 Task: Check the sale-to-list ratio of driveway in the last 5 years.
Action: Mouse moved to (767, 173)
Screenshot: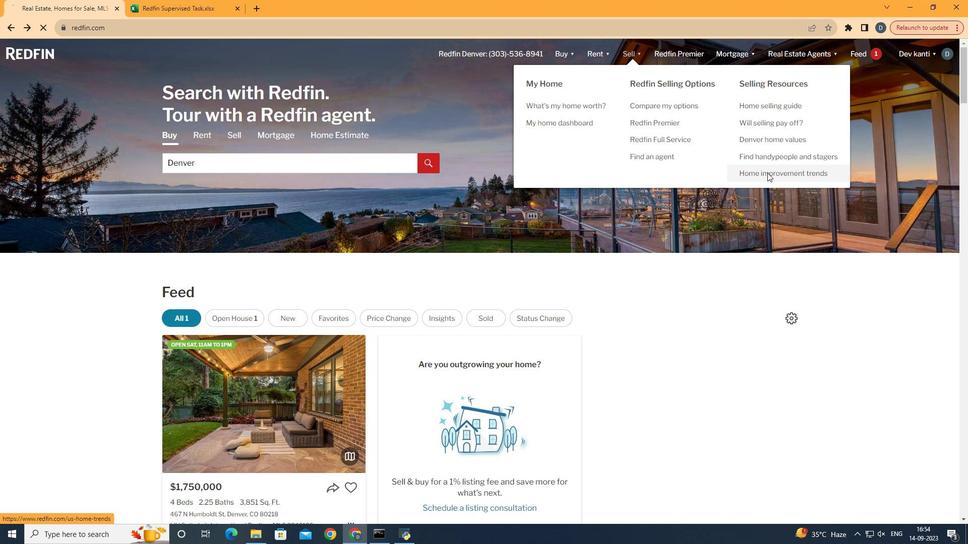 
Action: Mouse pressed left at (767, 173)
Screenshot: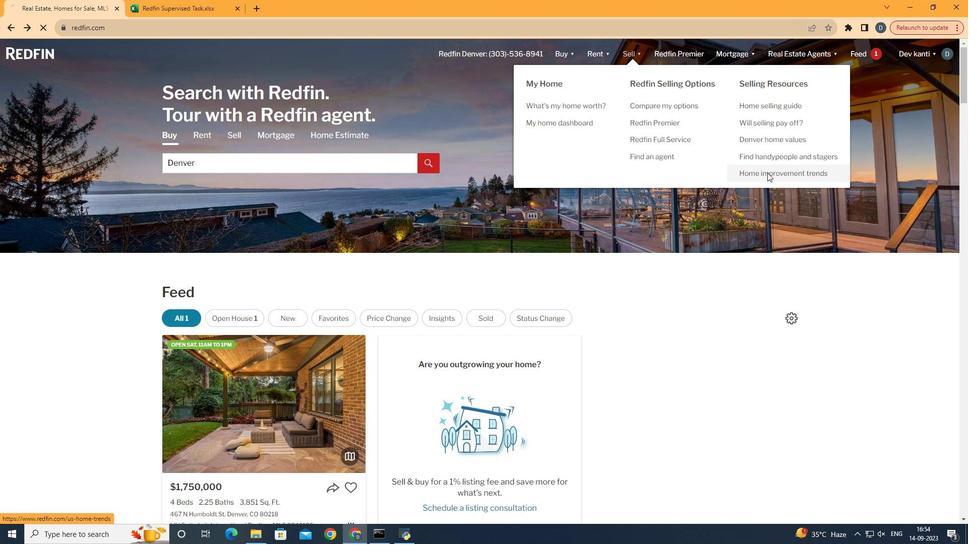 
Action: Mouse moved to (239, 187)
Screenshot: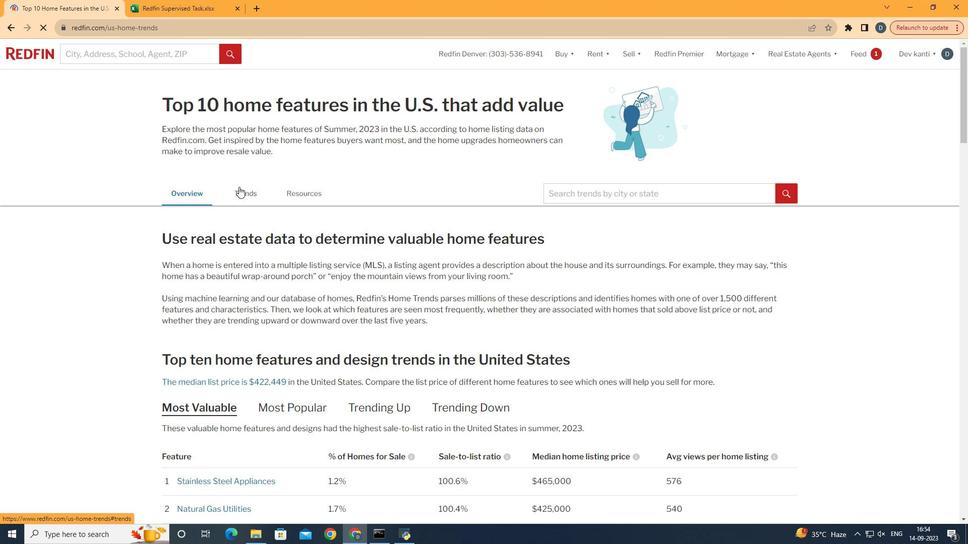 
Action: Mouse pressed left at (239, 187)
Screenshot: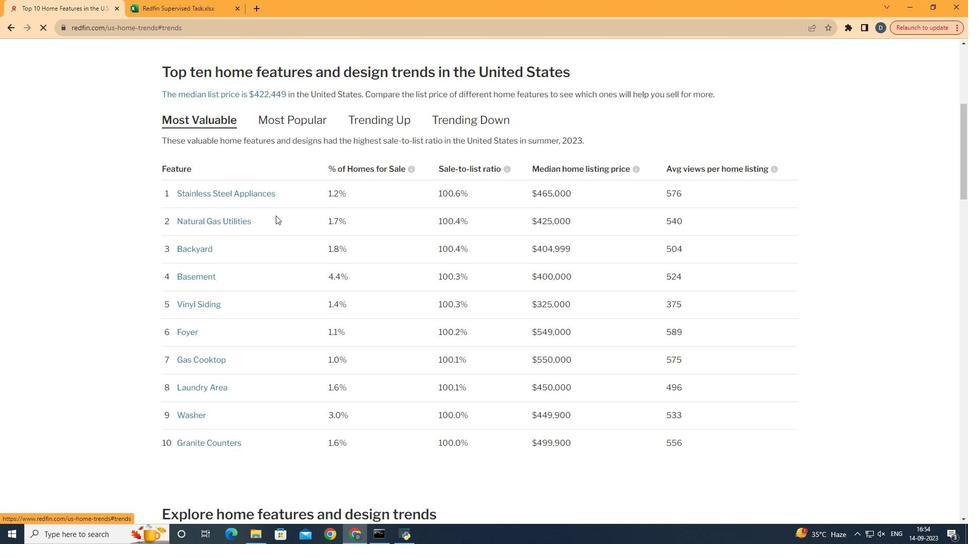 
Action: Mouse moved to (369, 292)
Screenshot: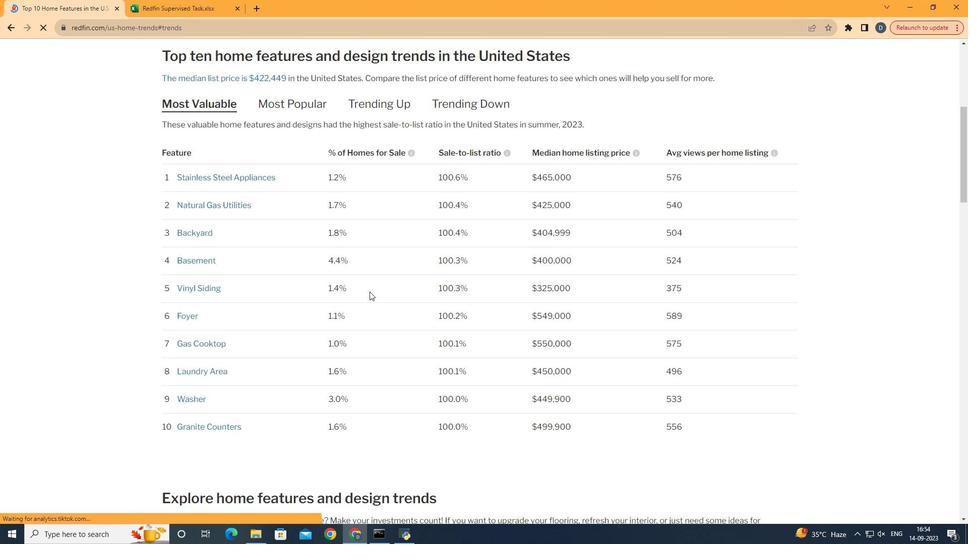 
Action: Mouse scrolled (369, 291) with delta (0, 0)
Screenshot: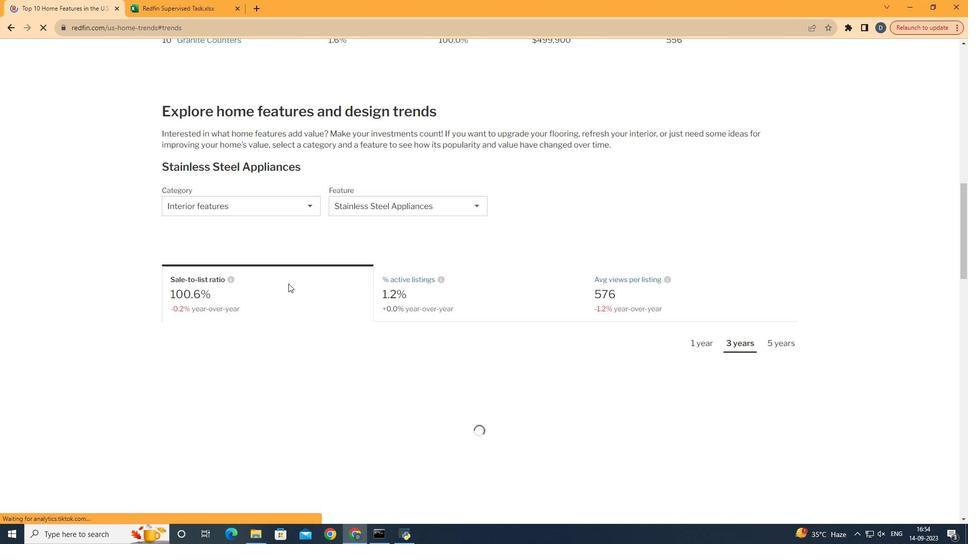 
Action: Mouse scrolled (369, 291) with delta (0, 0)
Screenshot: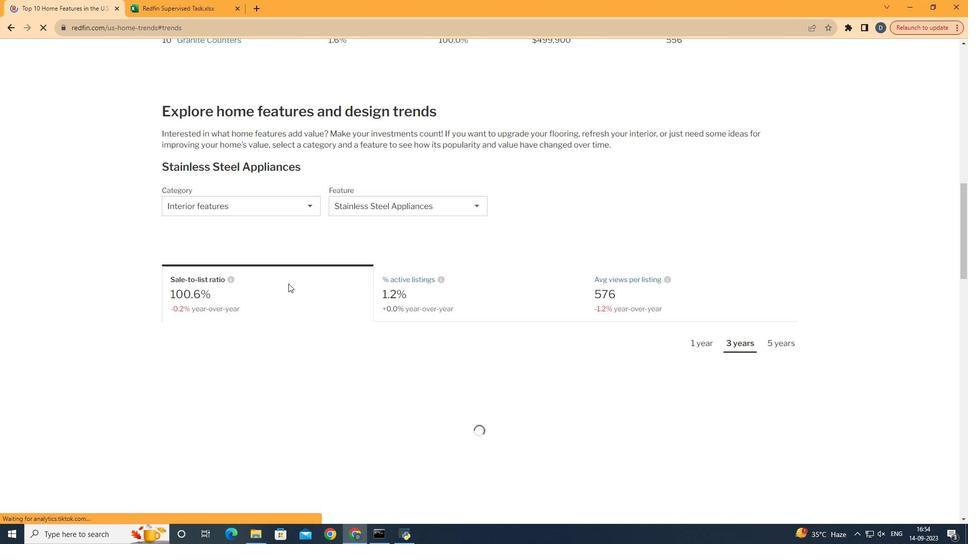 
Action: Mouse scrolled (369, 291) with delta (0, 0)
Screenshot: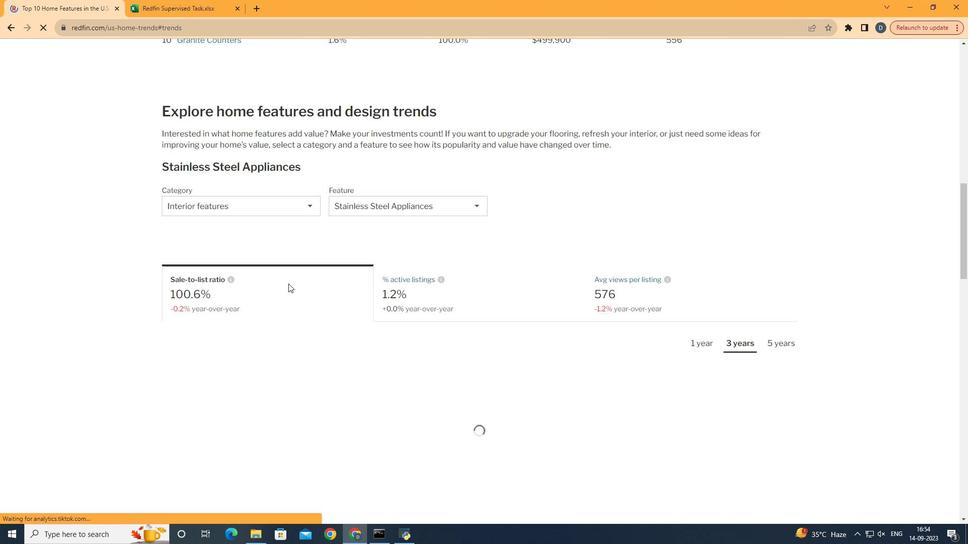 
Action: Mouse scrolled (369, 291) with delta (0, 0)
Screenshot: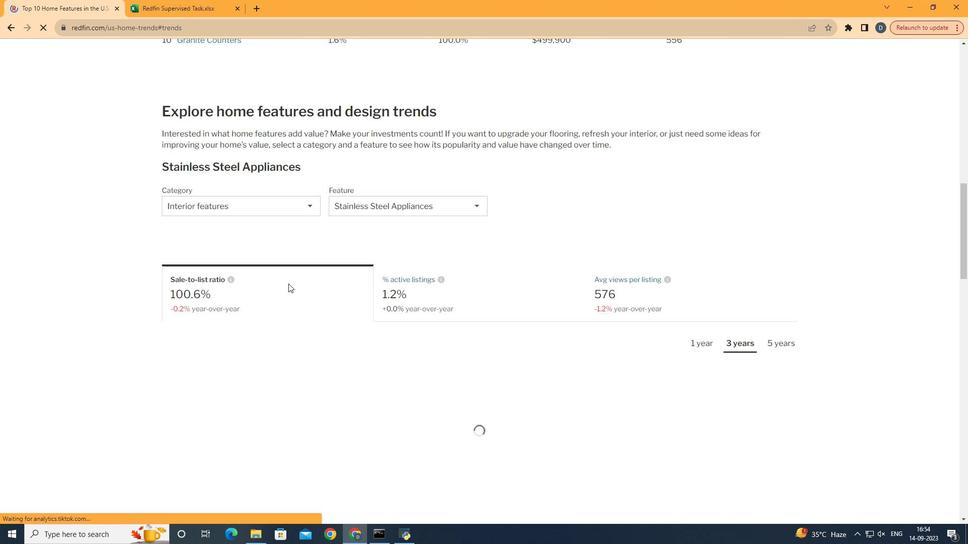 
Action: Mouse scrolled (369, 291) with delta (0, 0)
Screenshot: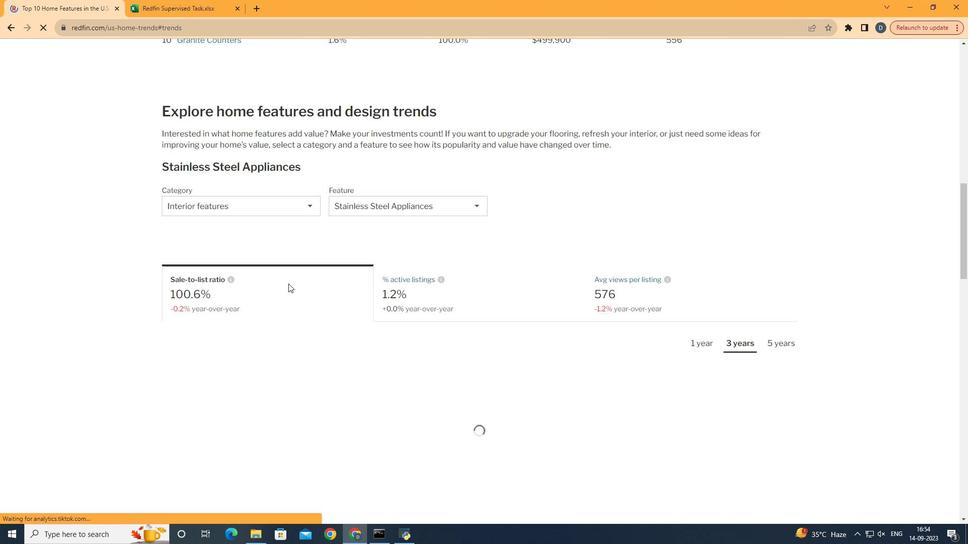 
Action: Mouse scrolled (369, 291) with delta (0, 0)
Screenshot: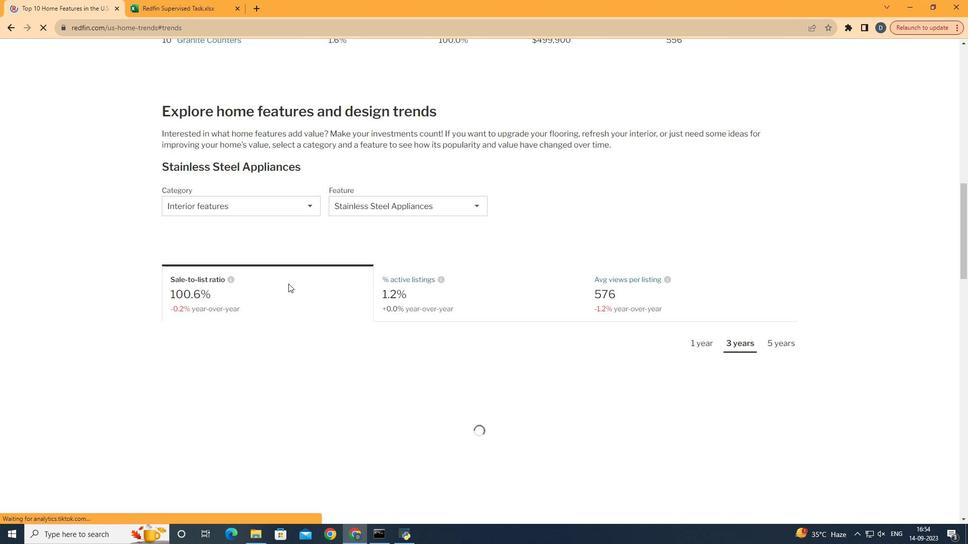 
Action: Mouse scrolled (369, 291) with delta (0, 0)
Screenshot: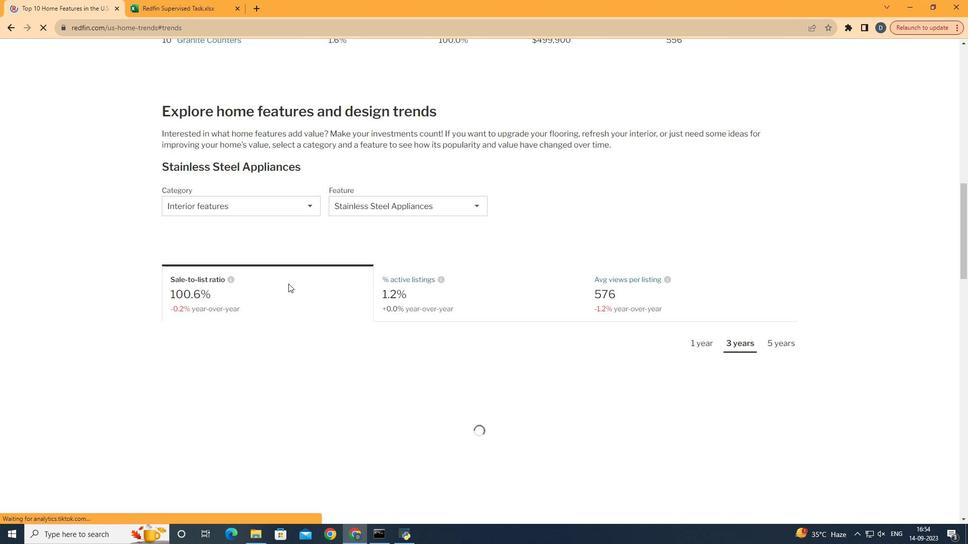 
Action: Mouse scrolled (369, 291) with delta (0, 0)
Screenshot: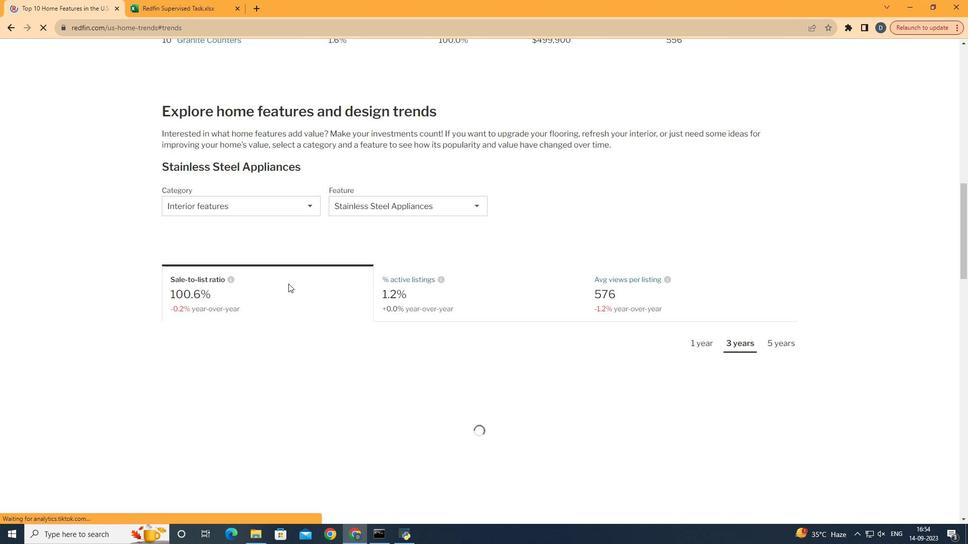 
Action: Mouse moved to (288, 281)
Screenshot: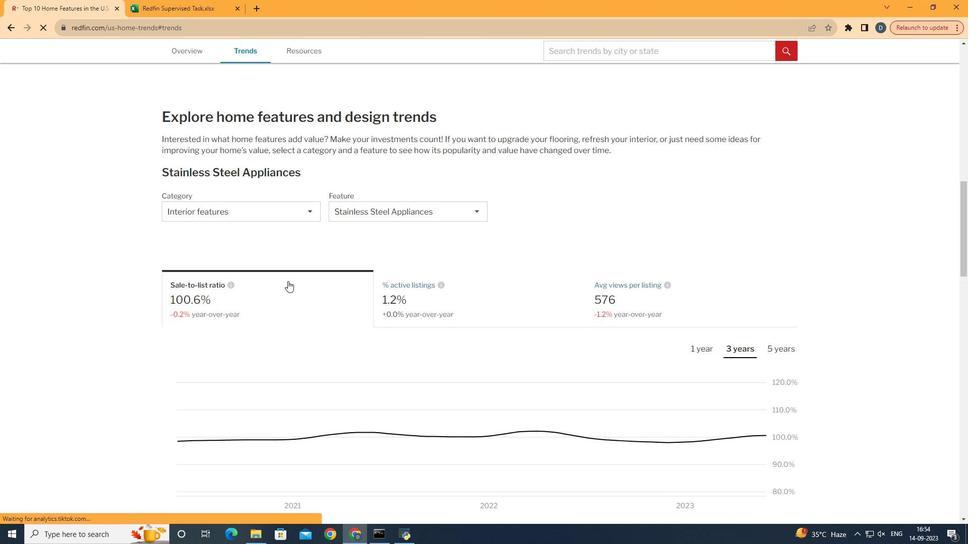 
Action: Mouse scrolled (288, 281) with delta (0, 0)
Screenshot: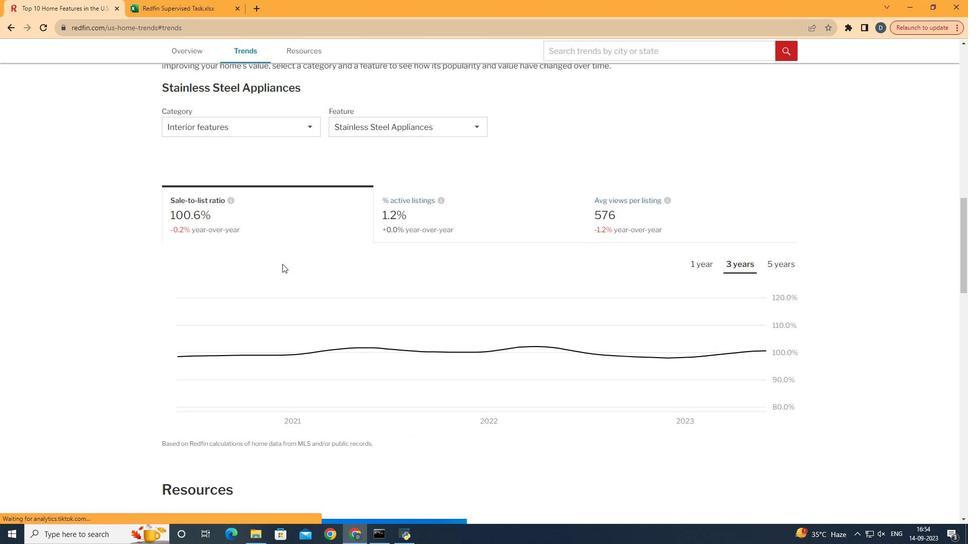 
Action: Mouse scrolled (288, 281) with delta (0, 0)
Screenshot: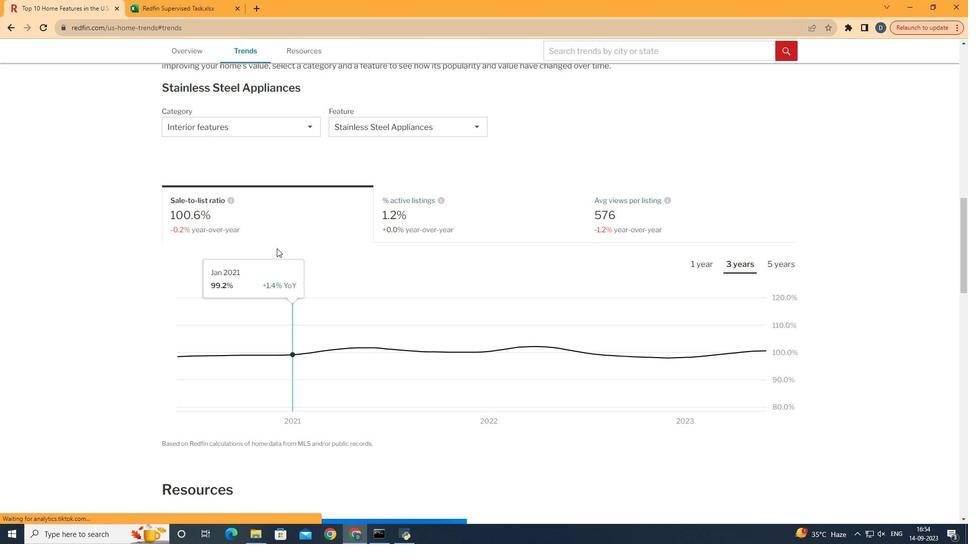 
Action: Mouse moved to (276, 248)
Screenshot: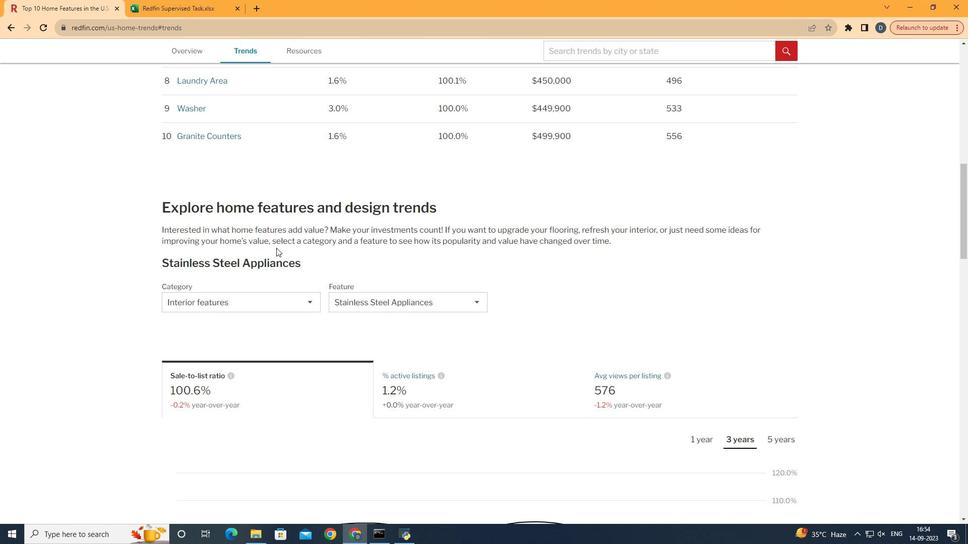 
Action: Mouse scrolled (276, 247) with delta (0, 0)
Screenshot: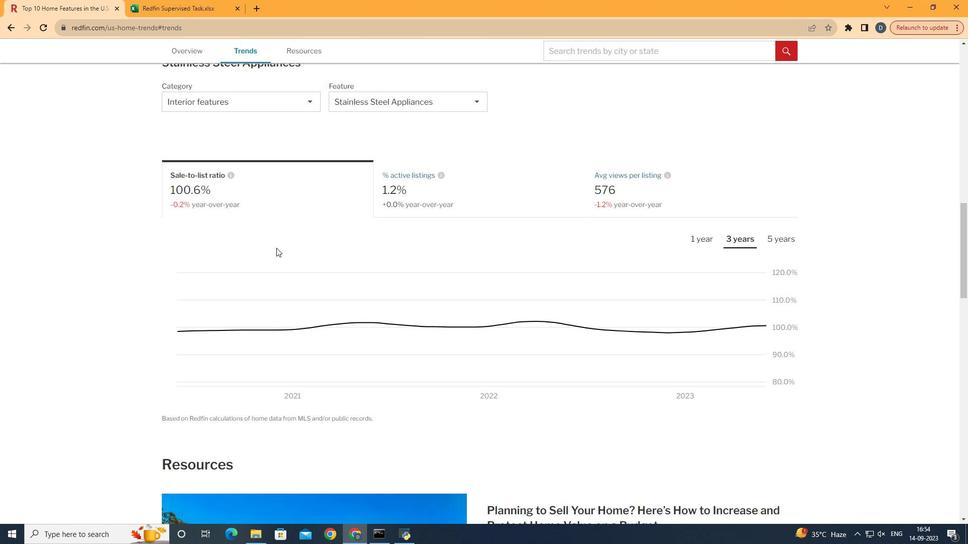 
Action: Mouse scrolled (276, 247) with delta (0, 0)
Screenshot: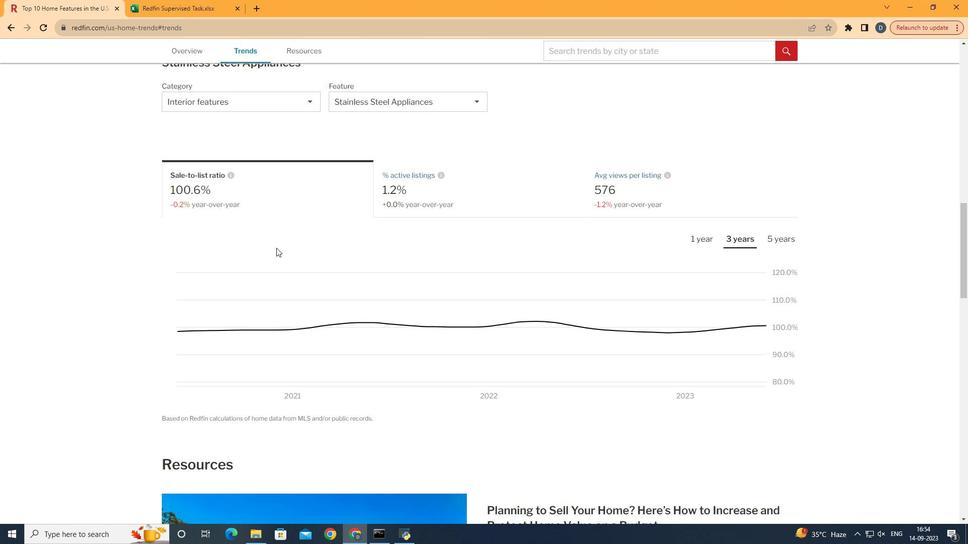 
Action: Mouse scrolled (276, 247) with delta (0, 0)
Screenshot: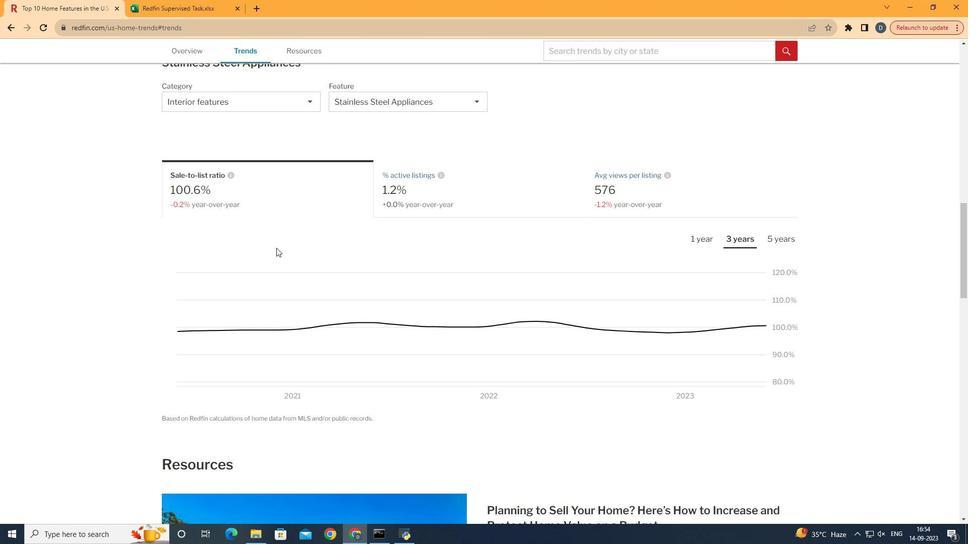 
Action: Mouse scrolled (276, 247) with delta (0, 0)
Screenshot: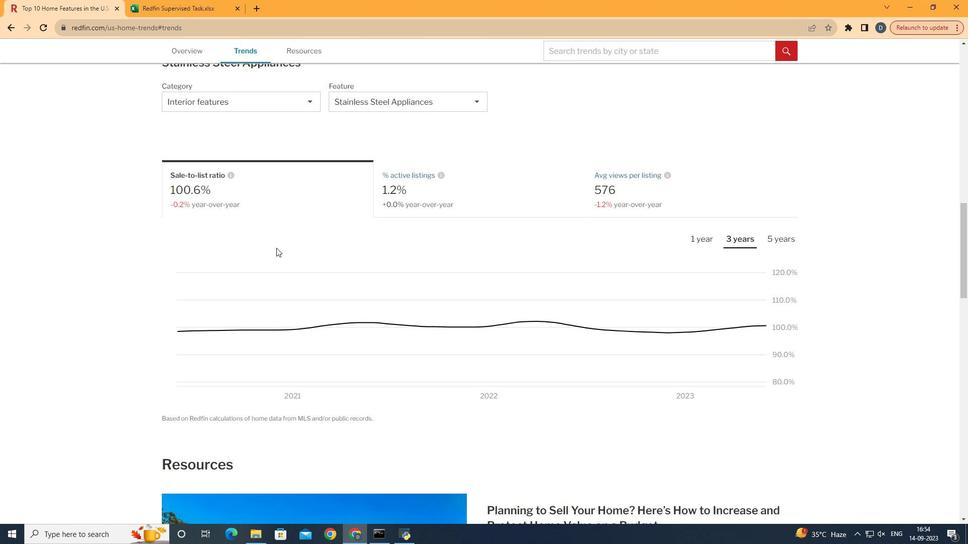 
Action: Mouse moved to (281, 106)
Screenshot: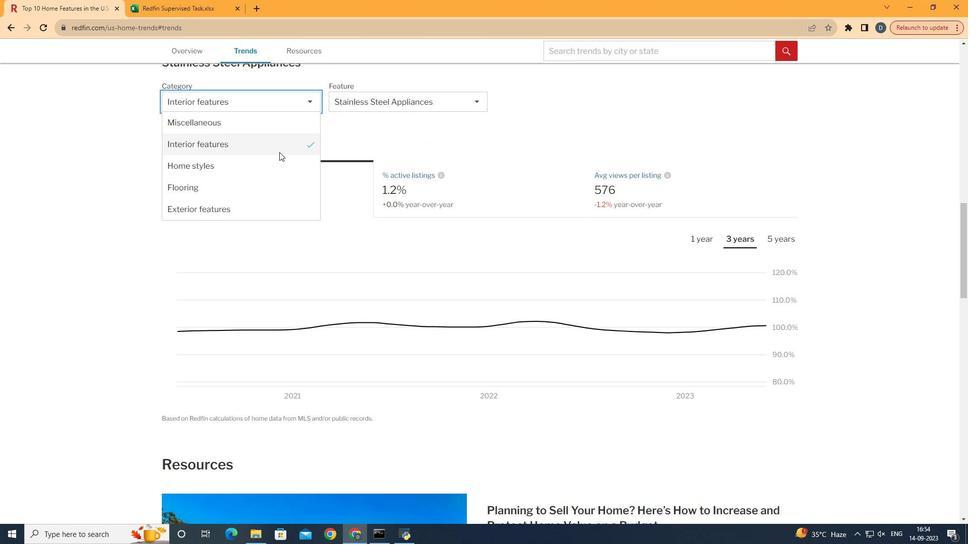 
Action: Mouse pressed left at (281, 106)
Screenshot: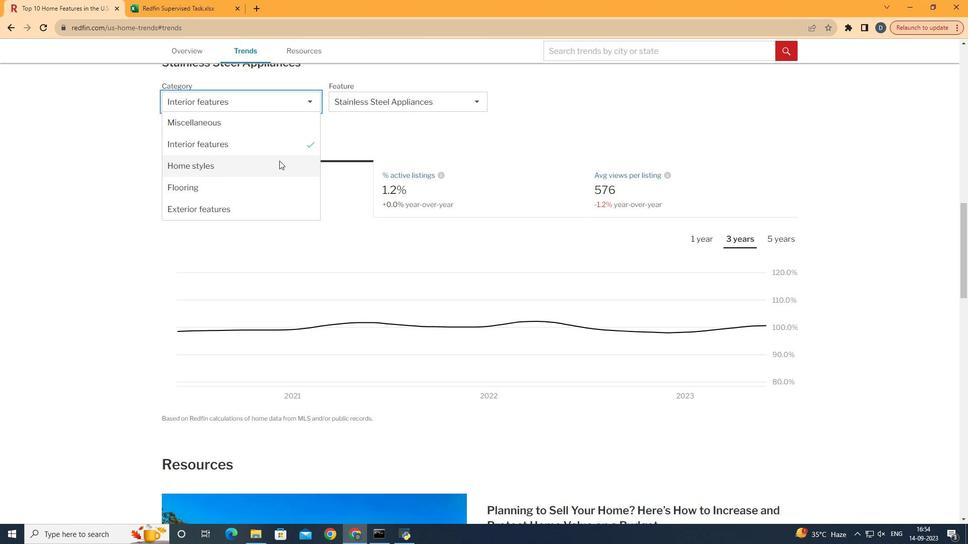 
Action: Mouse moved to (270, 211)
Screenshot: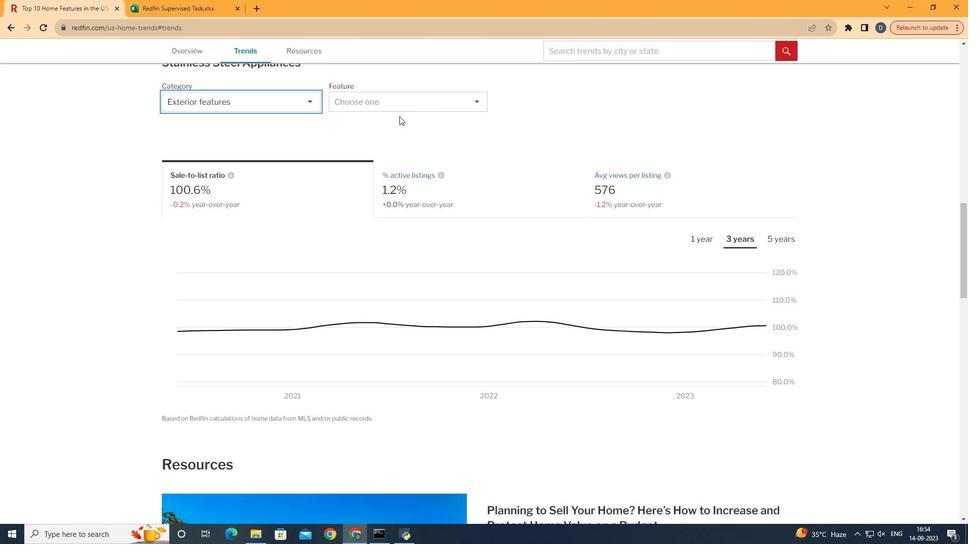 
Action: Mouse pressed left at (270, 211)
Screenshot: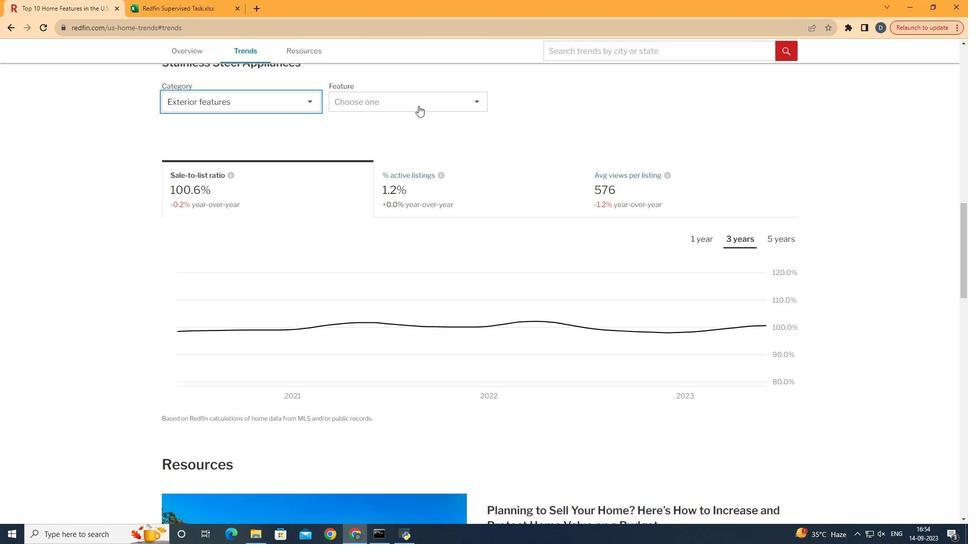 
Action: Mouse moved to (418, 105)
Screenshot: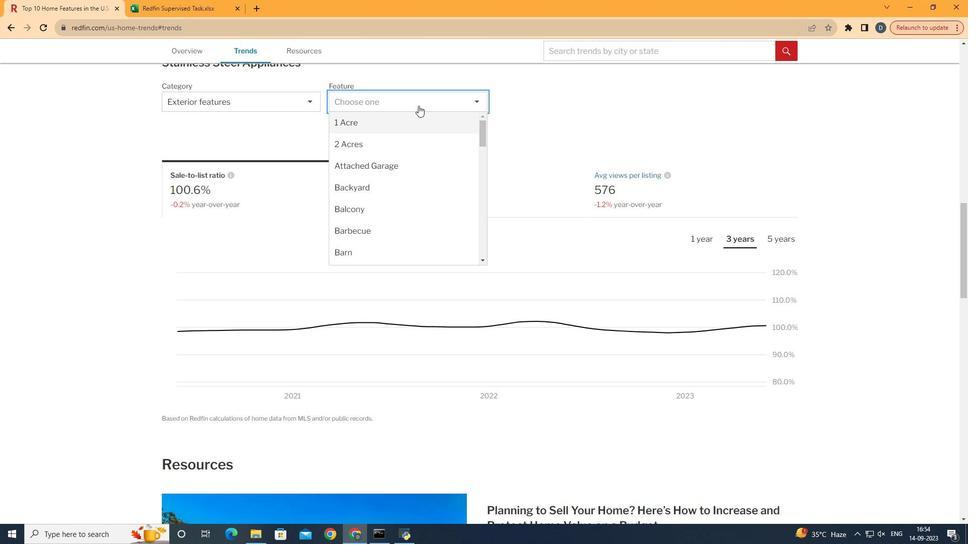 
Action: Mouse pressed left at (418, 105)
Screenshot: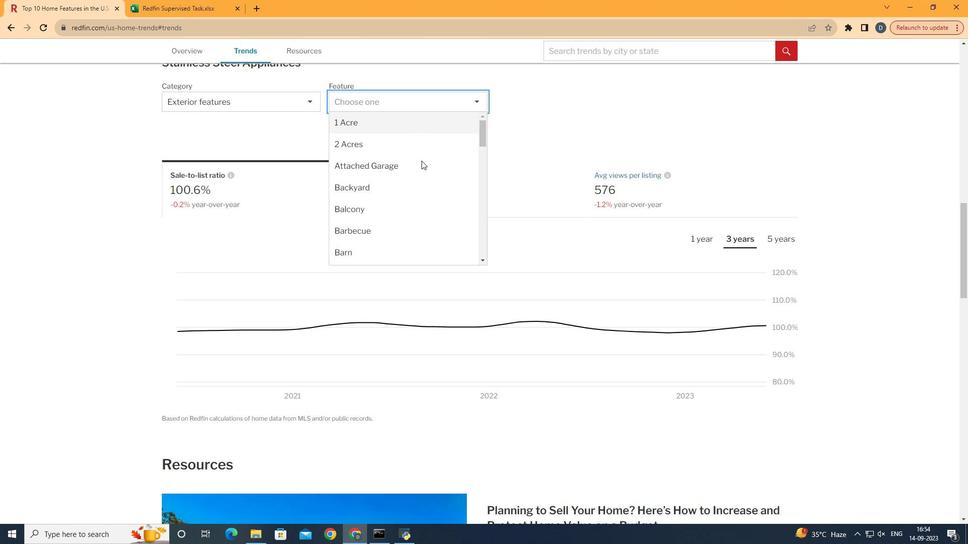 
Action: Mouse moved to (430, 202)
Screenshot: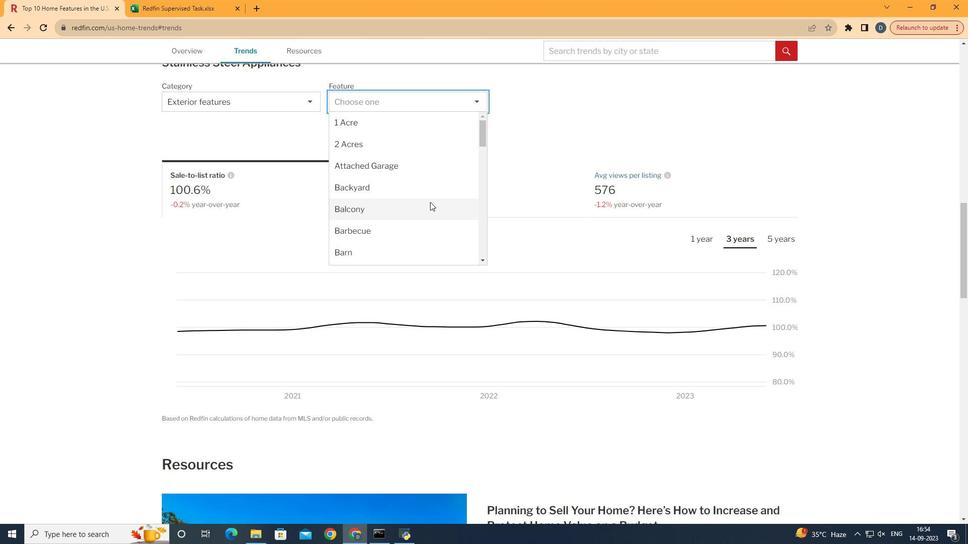 
Action: Mouse scrolled (430, 201) with delta (0, 0)
Screenshot: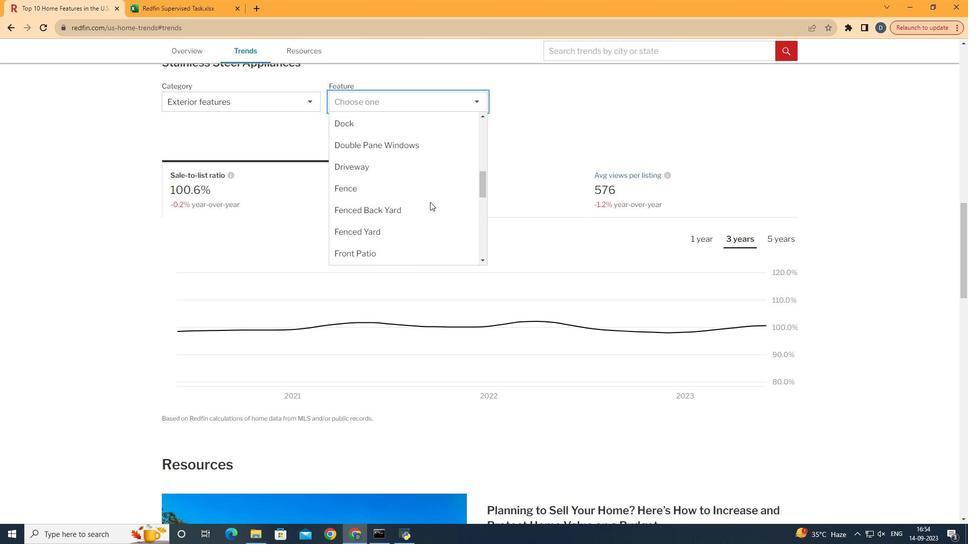 
Action: Mouse scrolled (430, 201) with delta (0, 0)
Screenshot: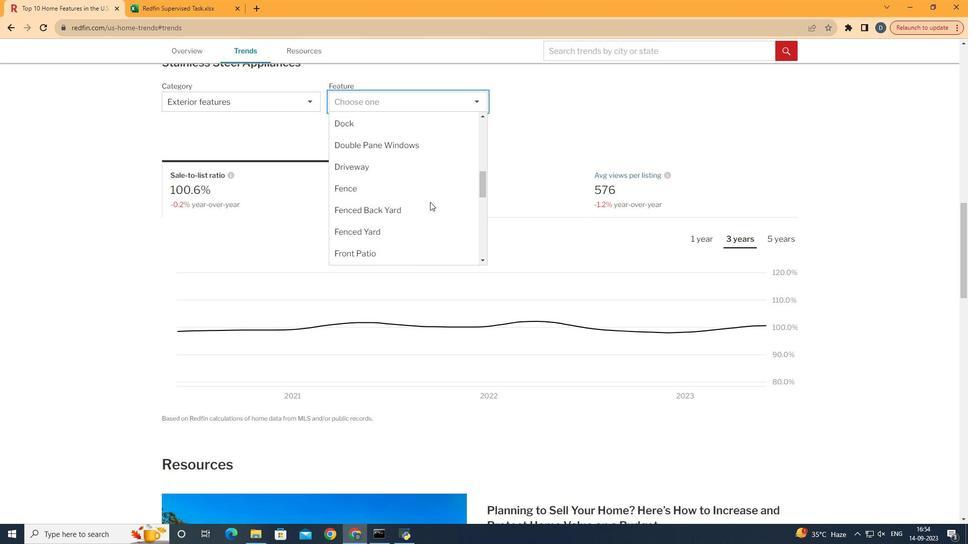 
Action: Mouse scrolled (430, 201) with delta (0, 0)
Screenshot: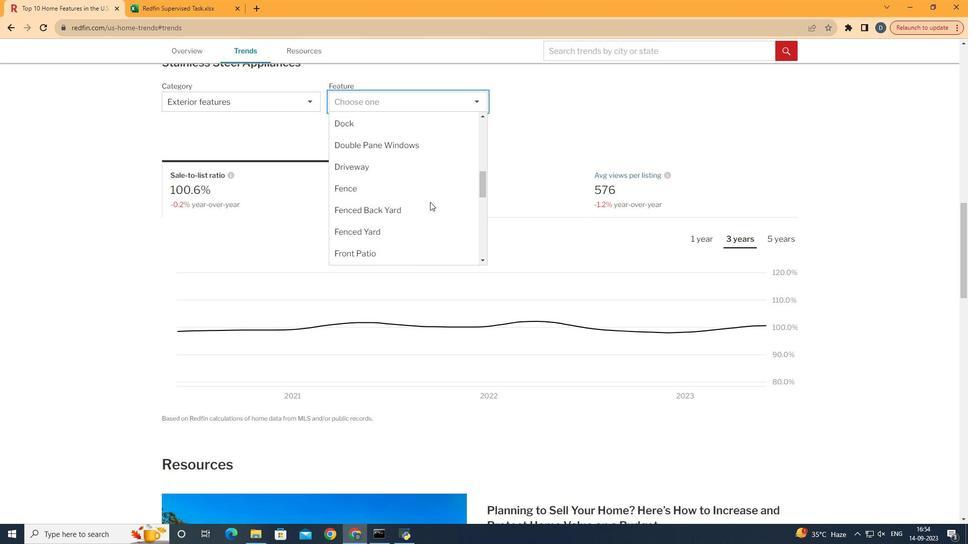 
Action: Mouse scrolled (430, 201) with delta (0, 0)
Screenshot: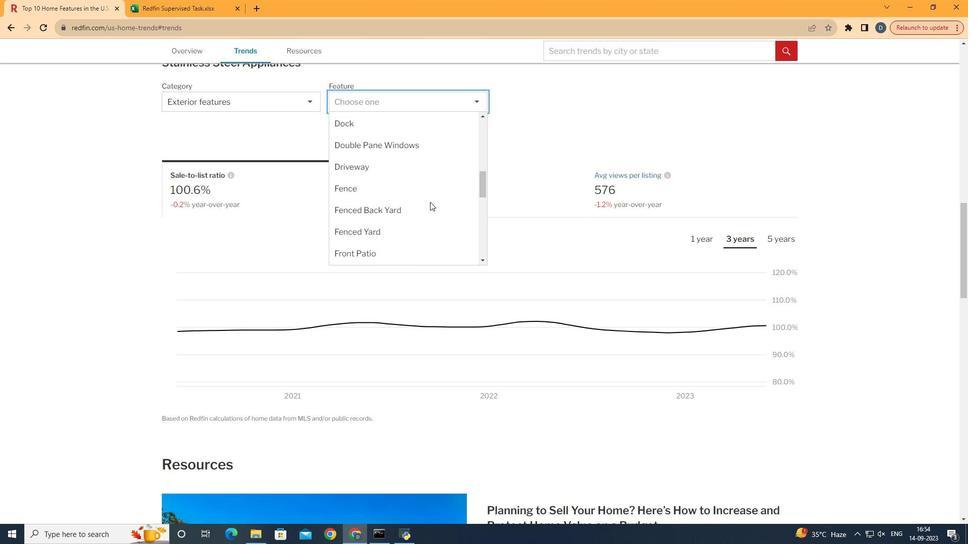 
Action: Mouse scrolled (430, 201) with delta (0, 0)
Screenshot: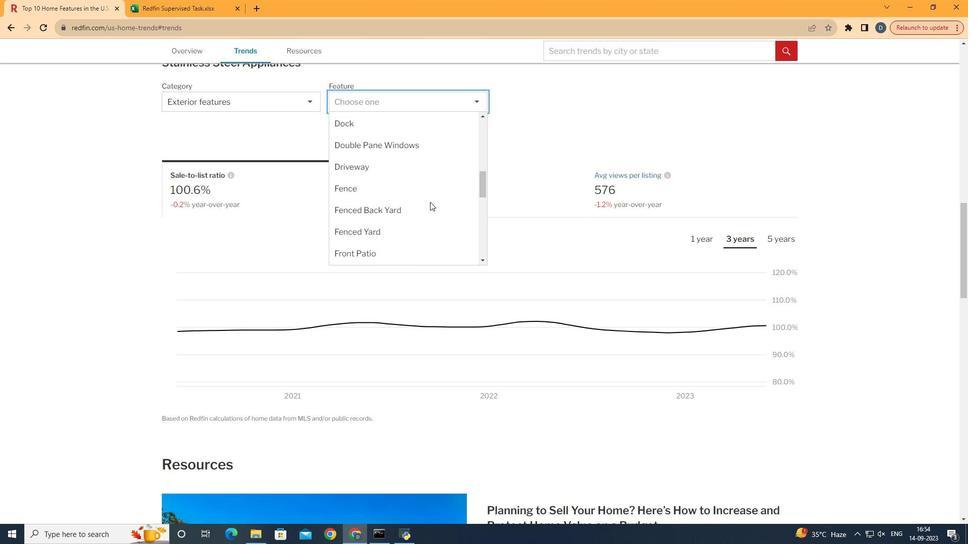 
Action: Mouse scrolled (430, 201) with delta (0, 0)
Screenshot: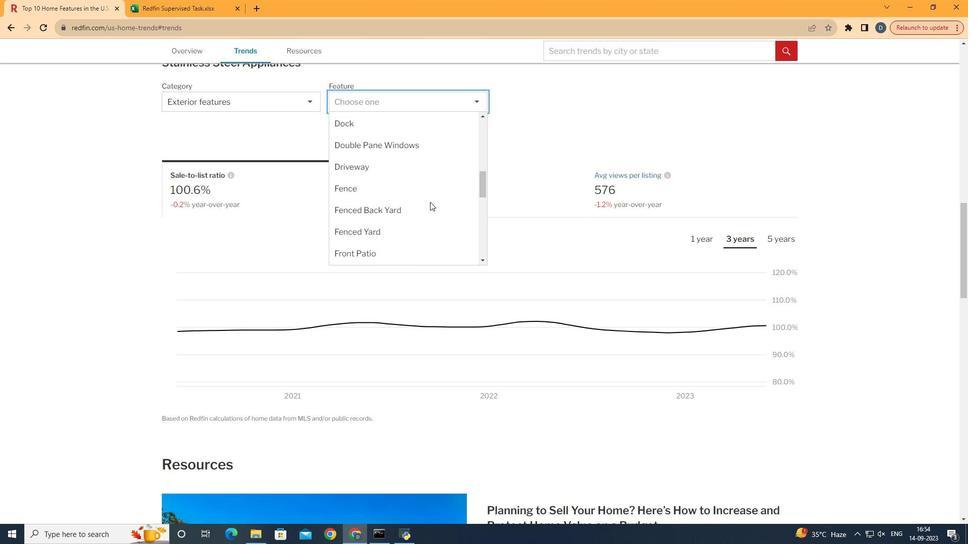 
Action: Mouse moved to (440, 171)
Screenshot: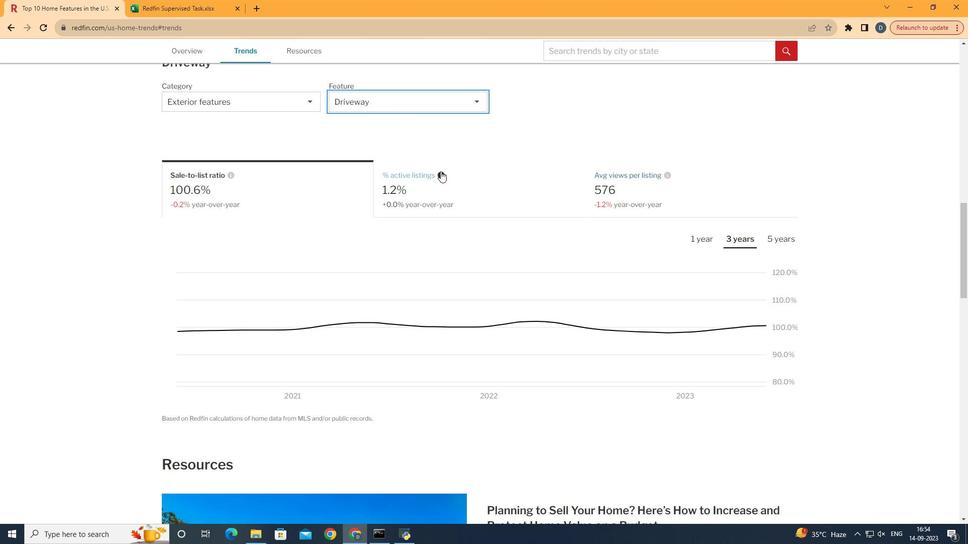 
Action: Mouse pressed left at (440, 171)
Screenshot: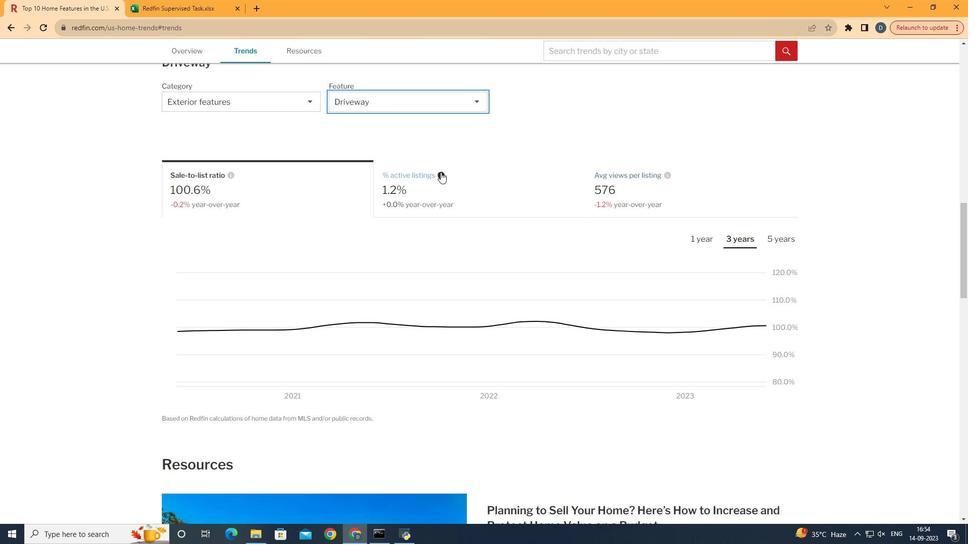 
Action: Mouse moved to (790, 235)
Screenshot: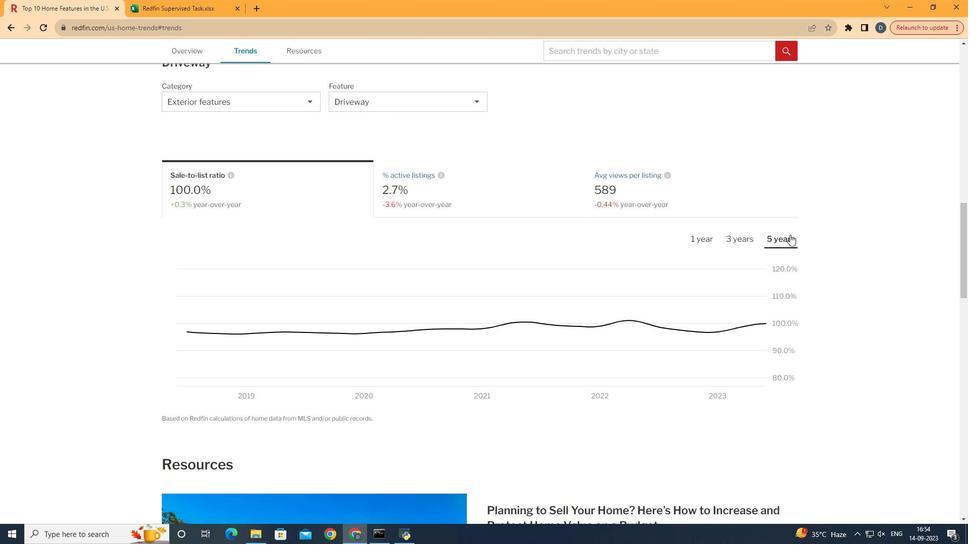 
Action: Mouse pressed left at (790, 235)
Screenshot: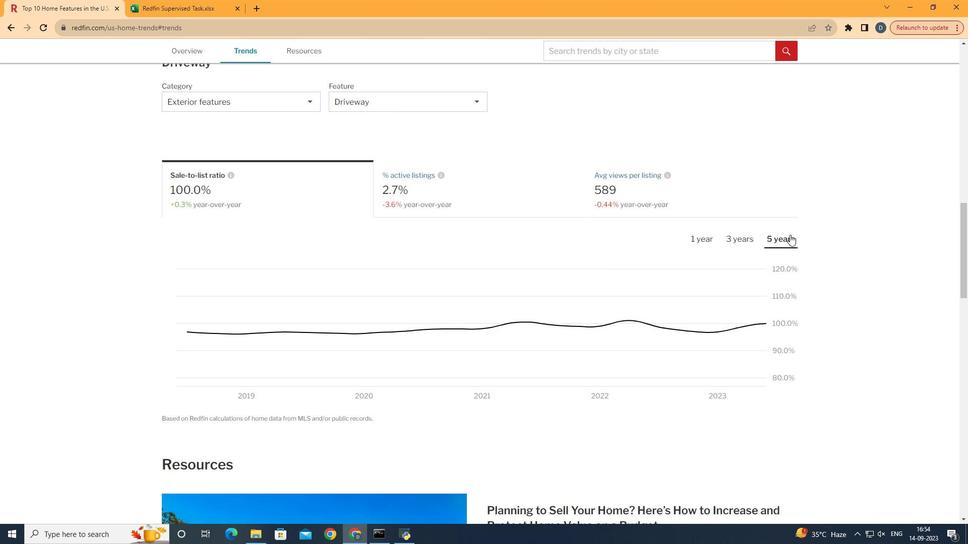 
Action: Mouse moved to (790, 235)
Screenshot: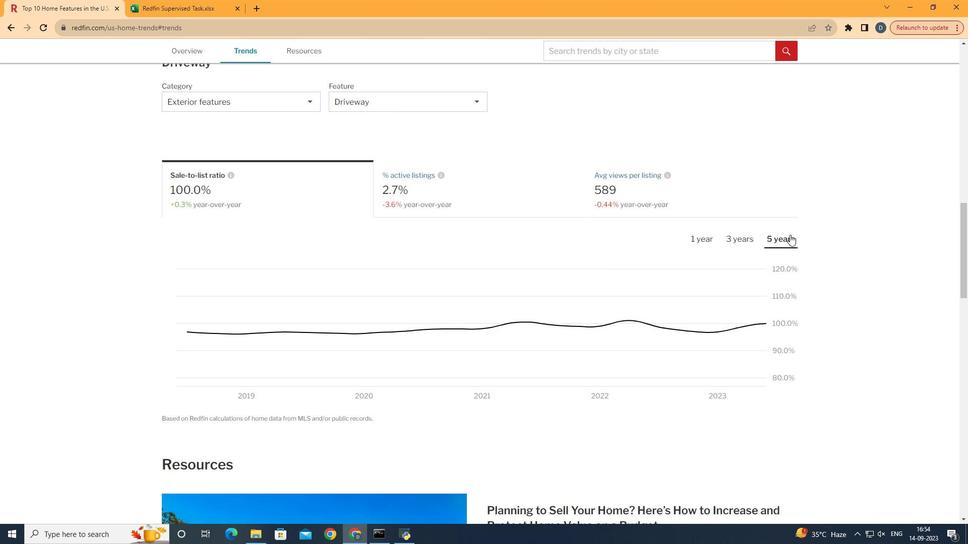 
